 Task: Learn more about a sales navigator core.
Action: Mouse moved to (550, 315)
Screenshot: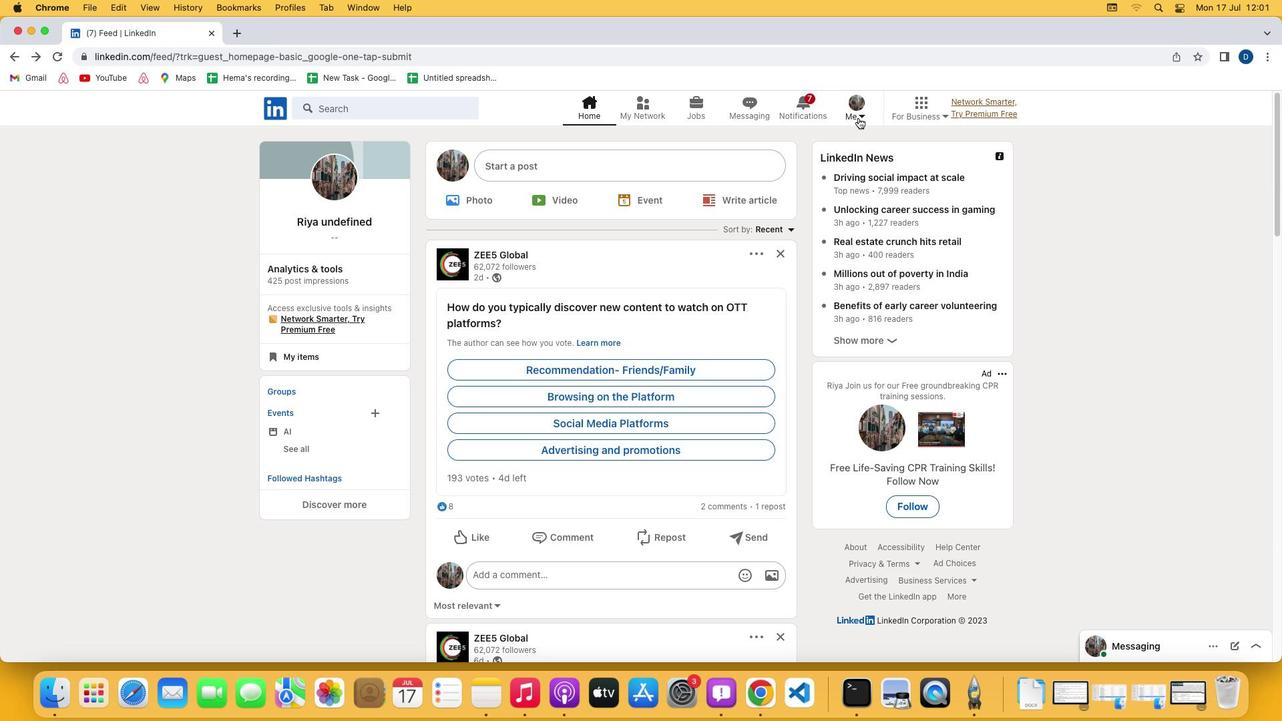 
Action: Mouse pressed left at (550, 315)
Screenshot: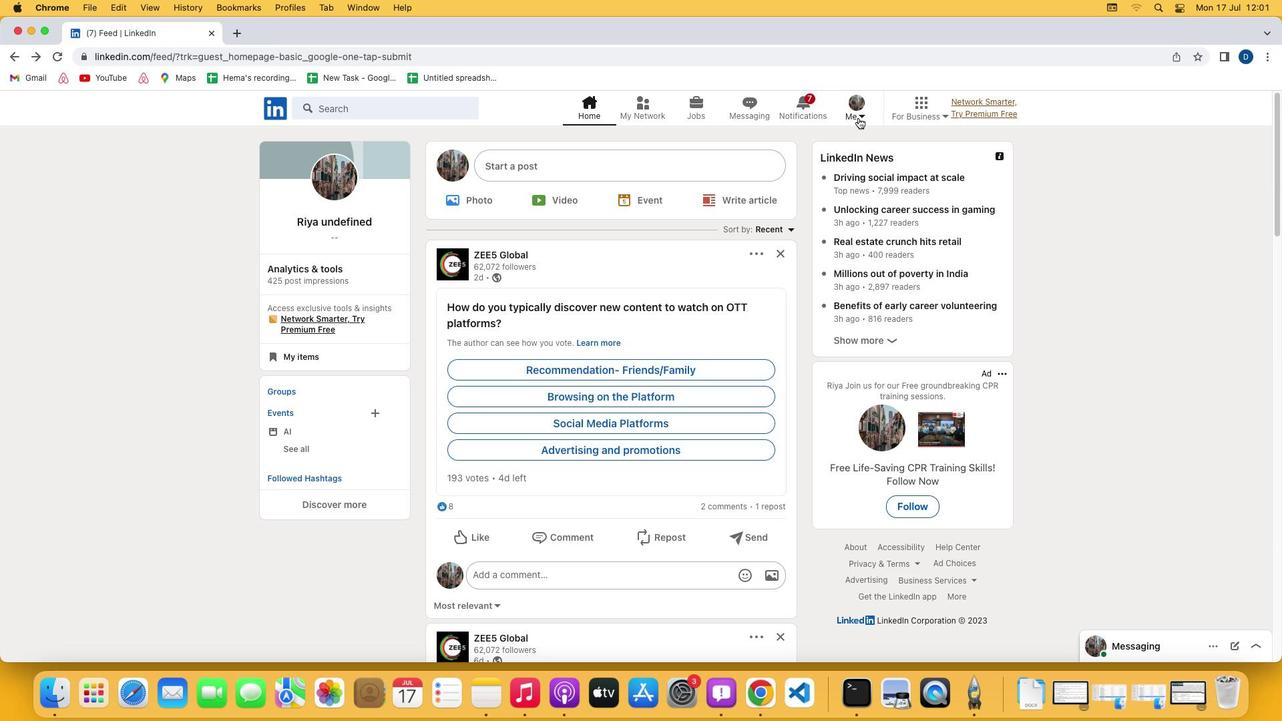 
Action: Mouse moved to (549, 313)
Screenshot: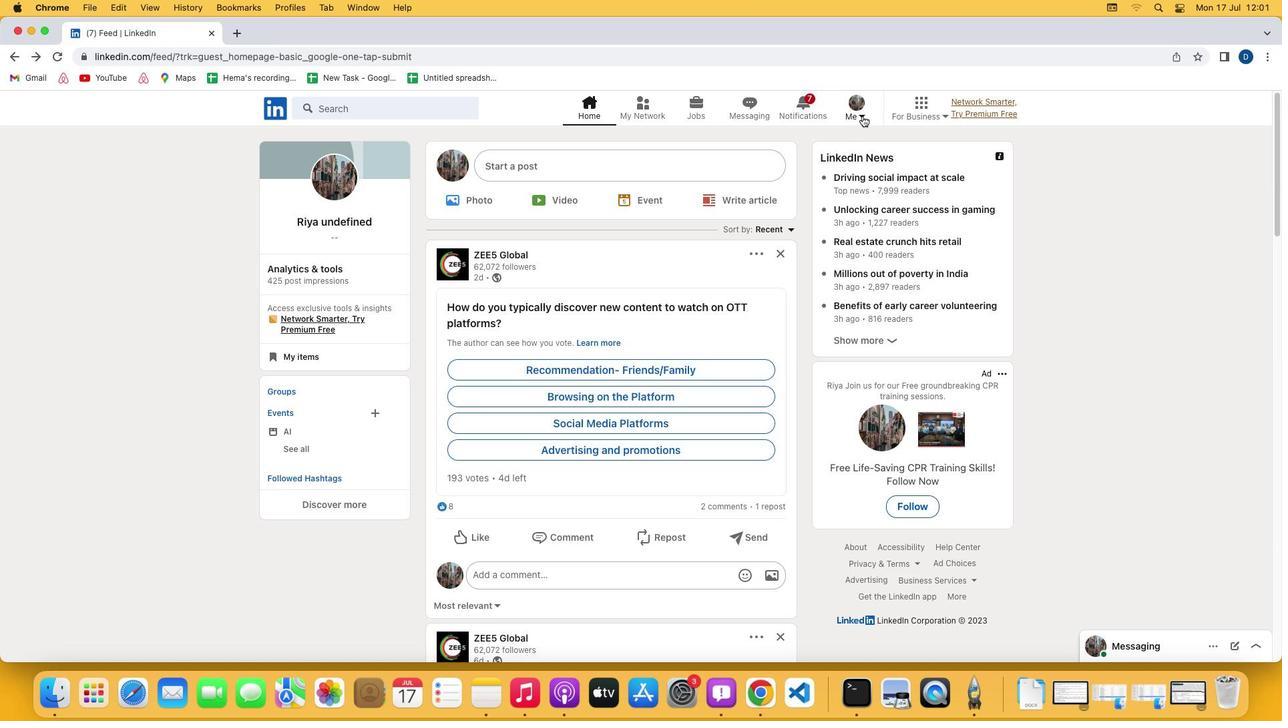 
Action: Mouse pressed left at (549, 313)
Screenshot: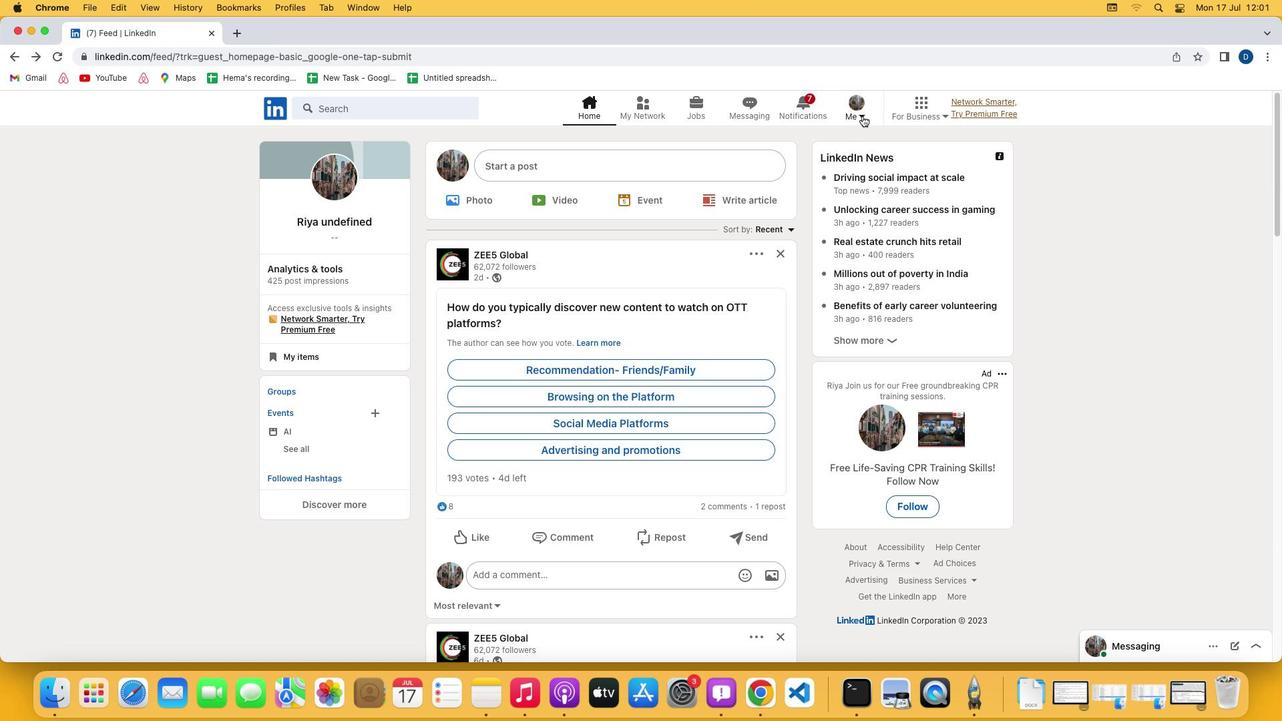 
Action: Mouse moved to (596, 378)
Screenshot: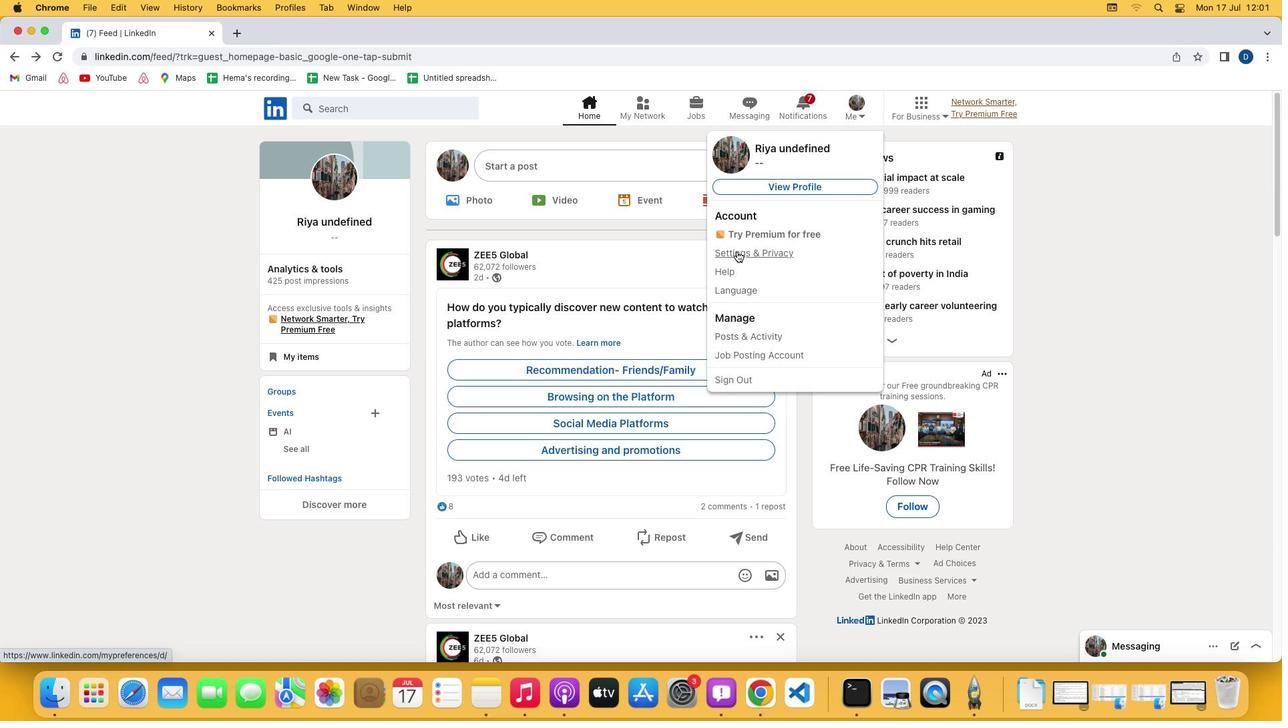 
Action: Mouse pressed left at (596, 378)
Screenshot: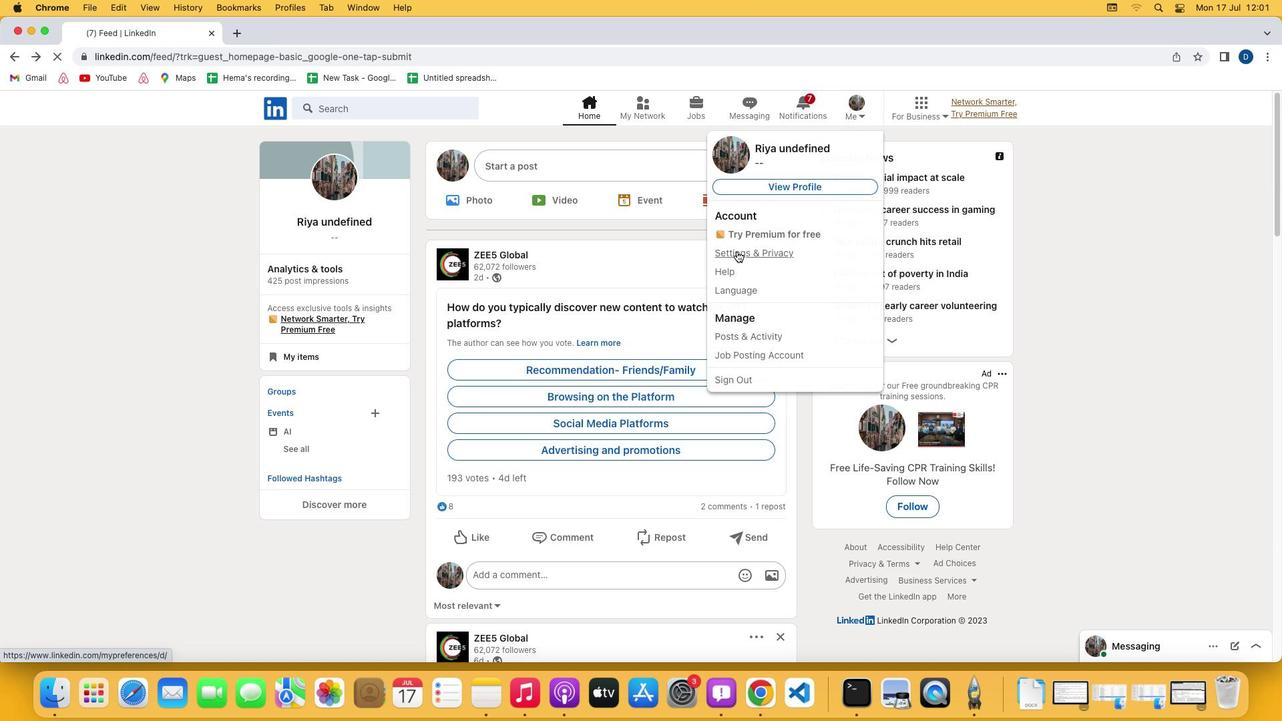 
Action: Mouse moved to (635, 451)
Screenshot: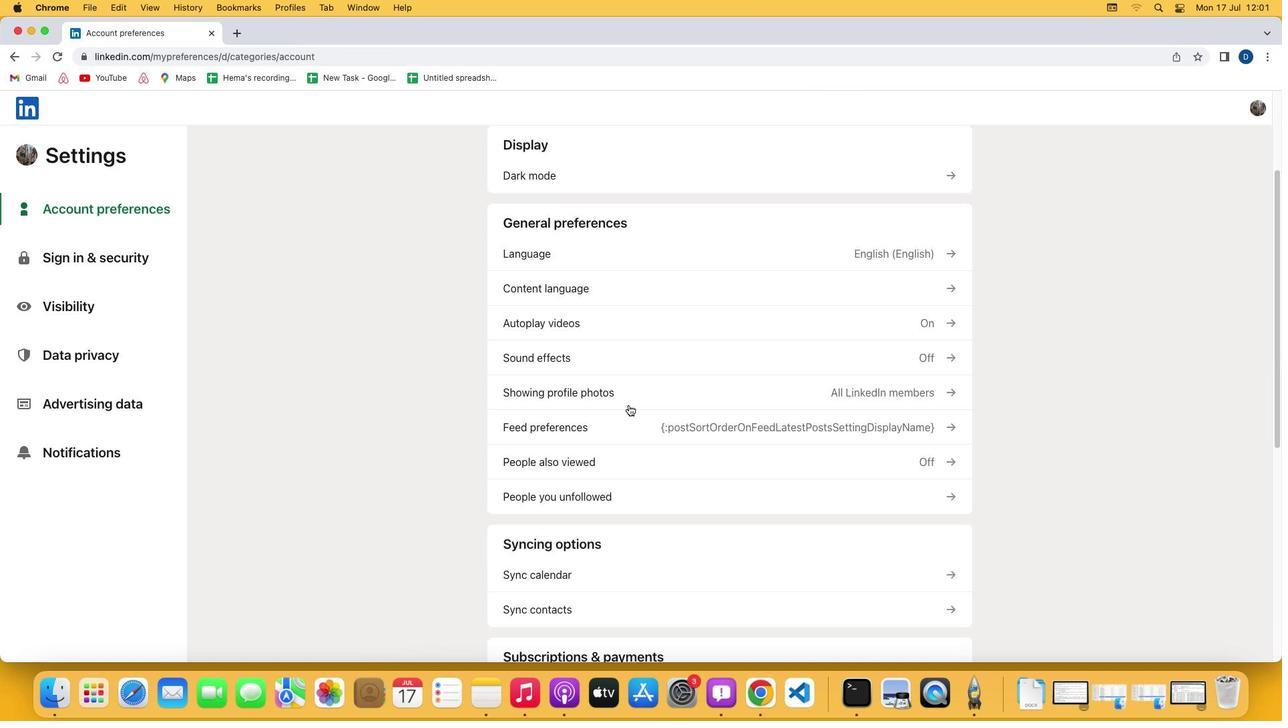 
Action: Mouse scrolled (635, 451) with delta (867, 258)
Screenshot: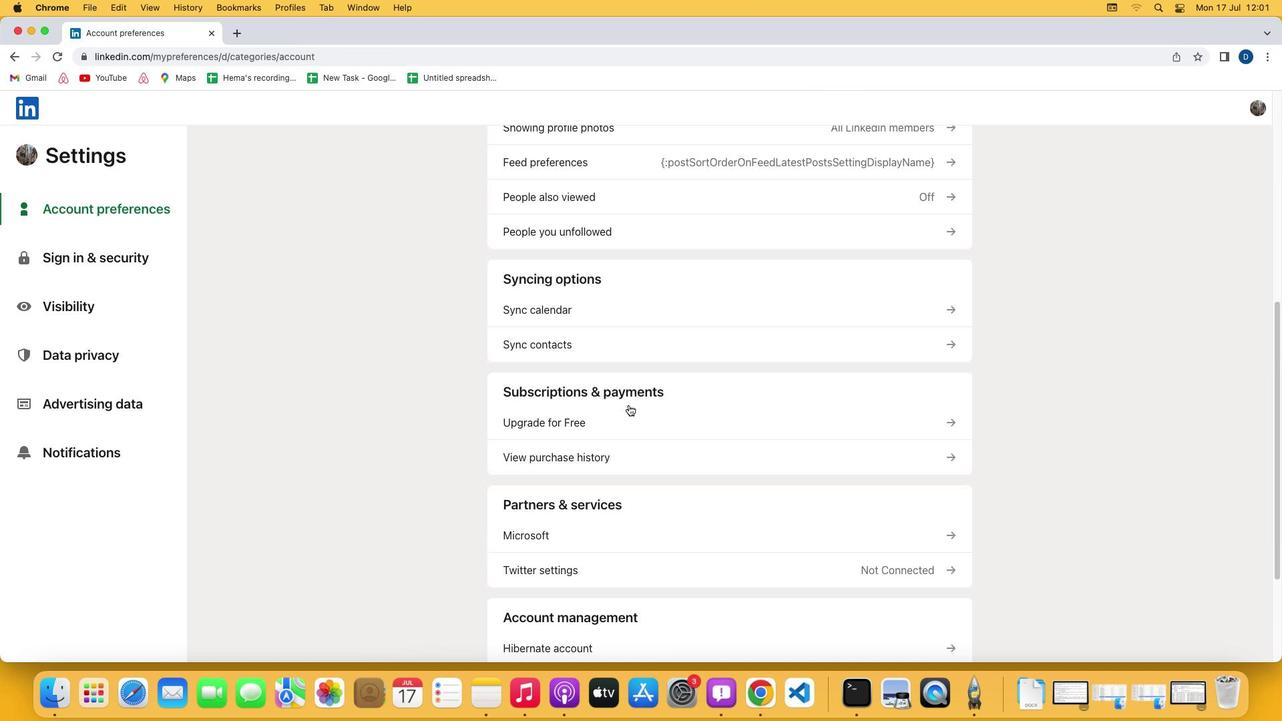 
Action: Mouse scrolled (635, 451) with delta (867, 258)
Screenshot: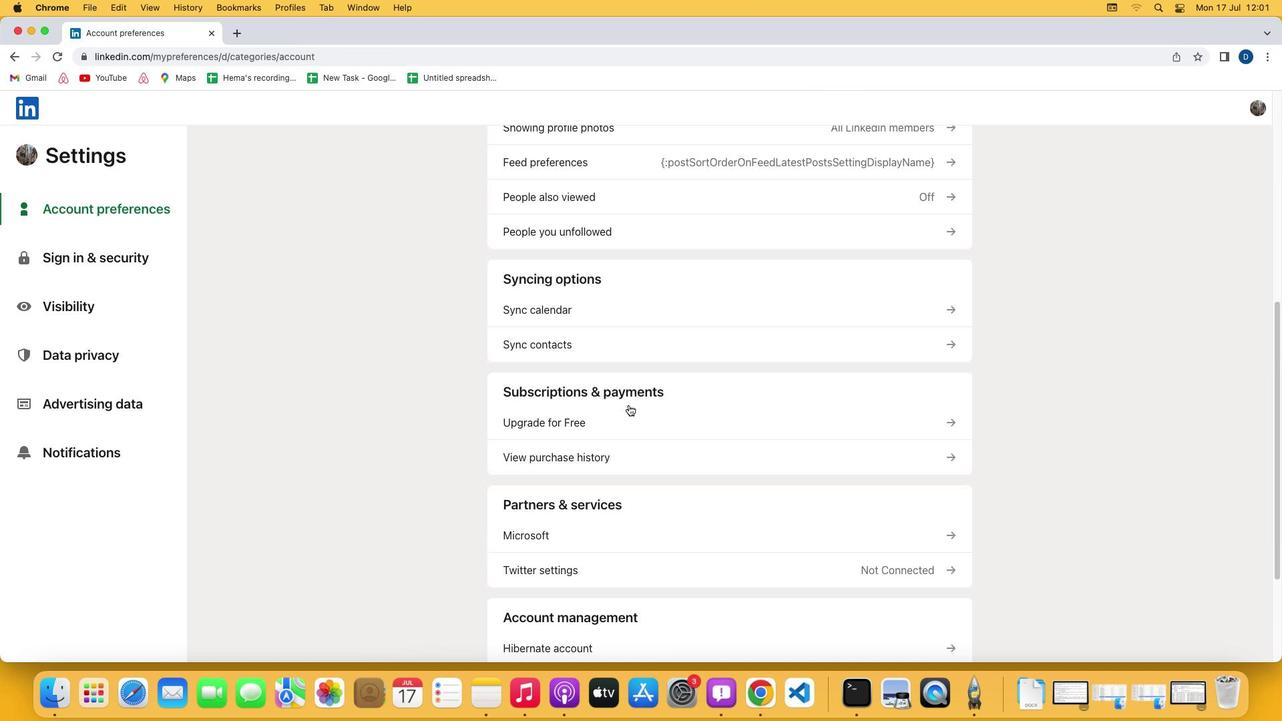 
Action: Mouse moved to (635, 452)
Screenshot: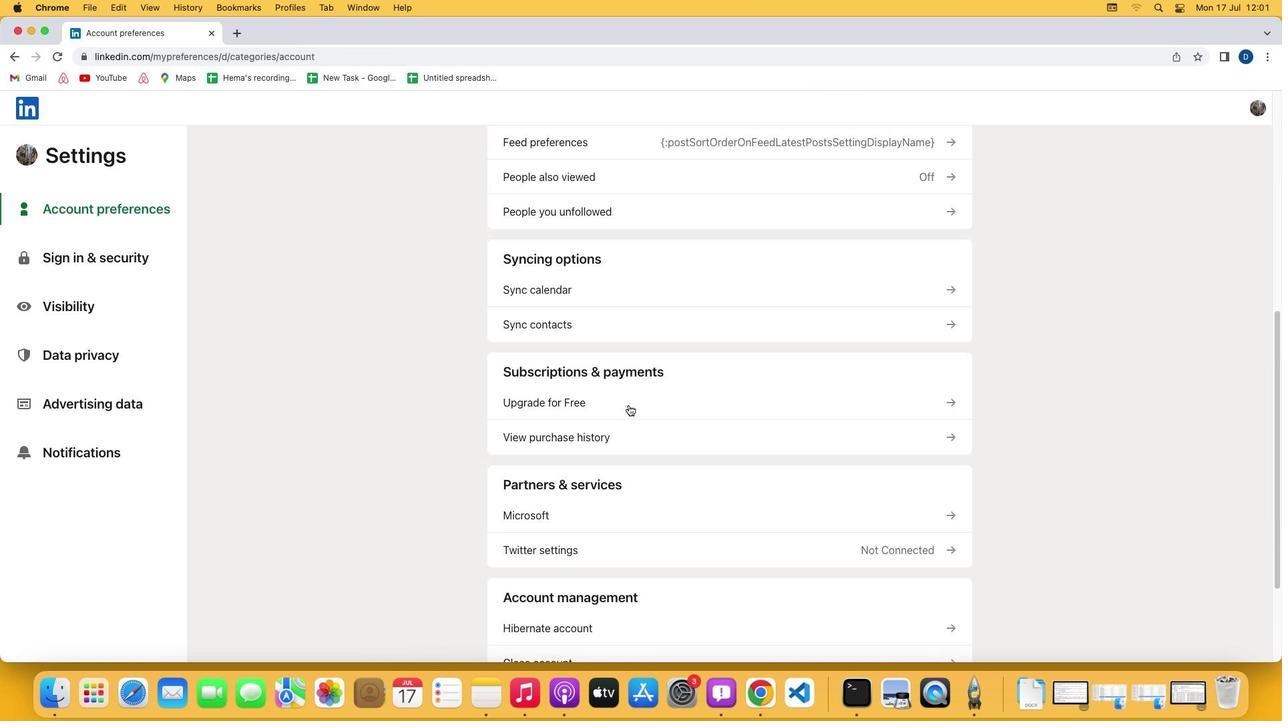 
Action: Mouse scrolled (635, 452) with delta (867, 257)
Screenshot: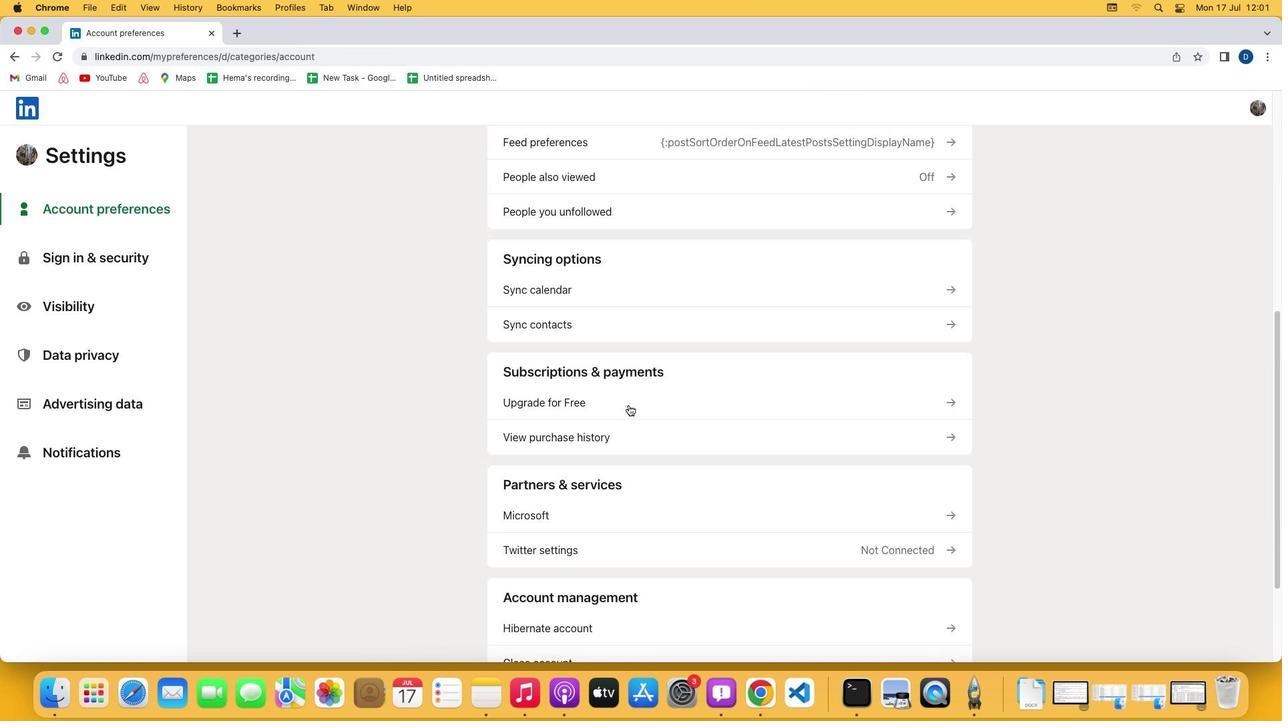 
Action: Mouse scrolled (635, 452) with delta (867, 257)
Screenshot: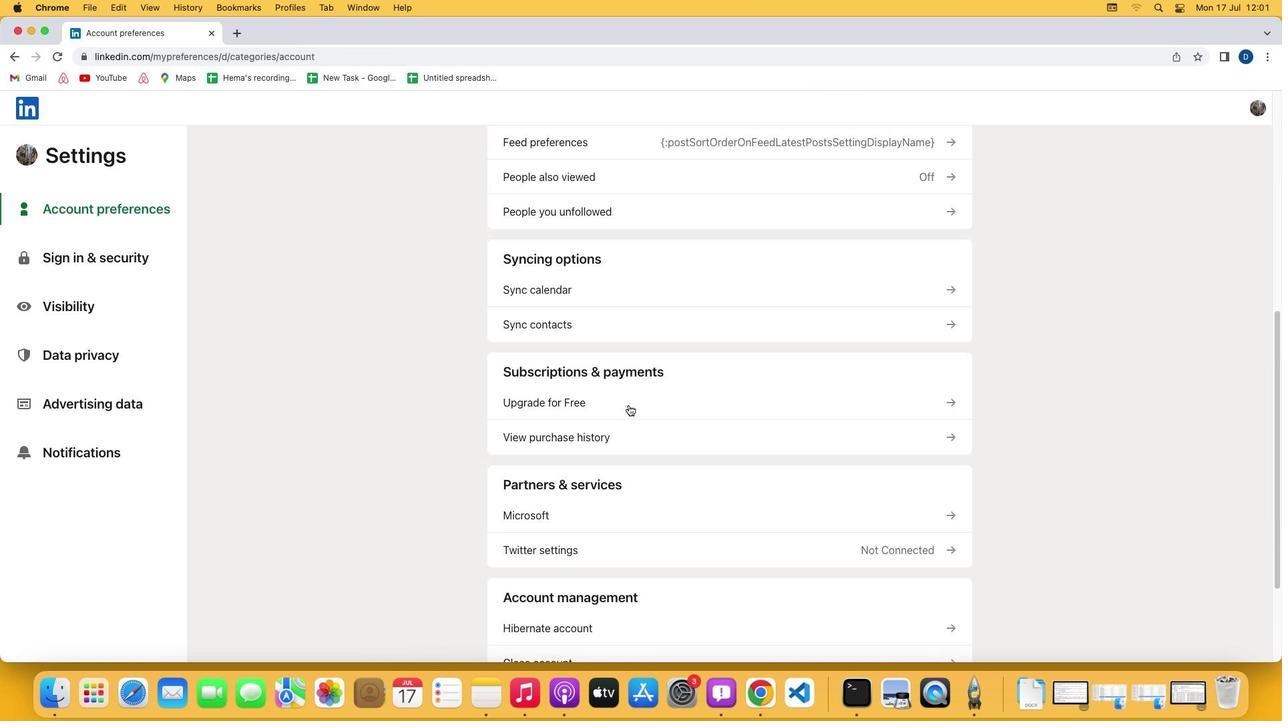 
Action: Mouse scrolled (635, 452) with delta (867, 257)
Screenshot: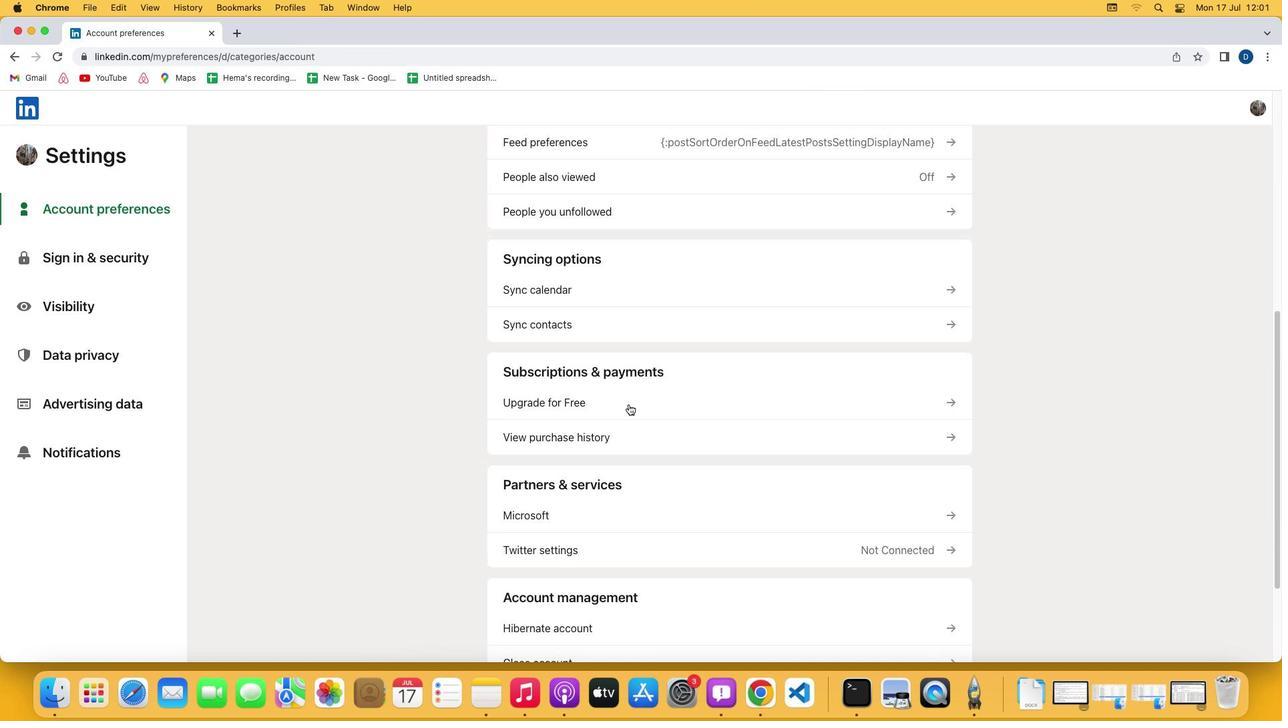 
Action: Mouse moved to (638, 450)
Screenshot: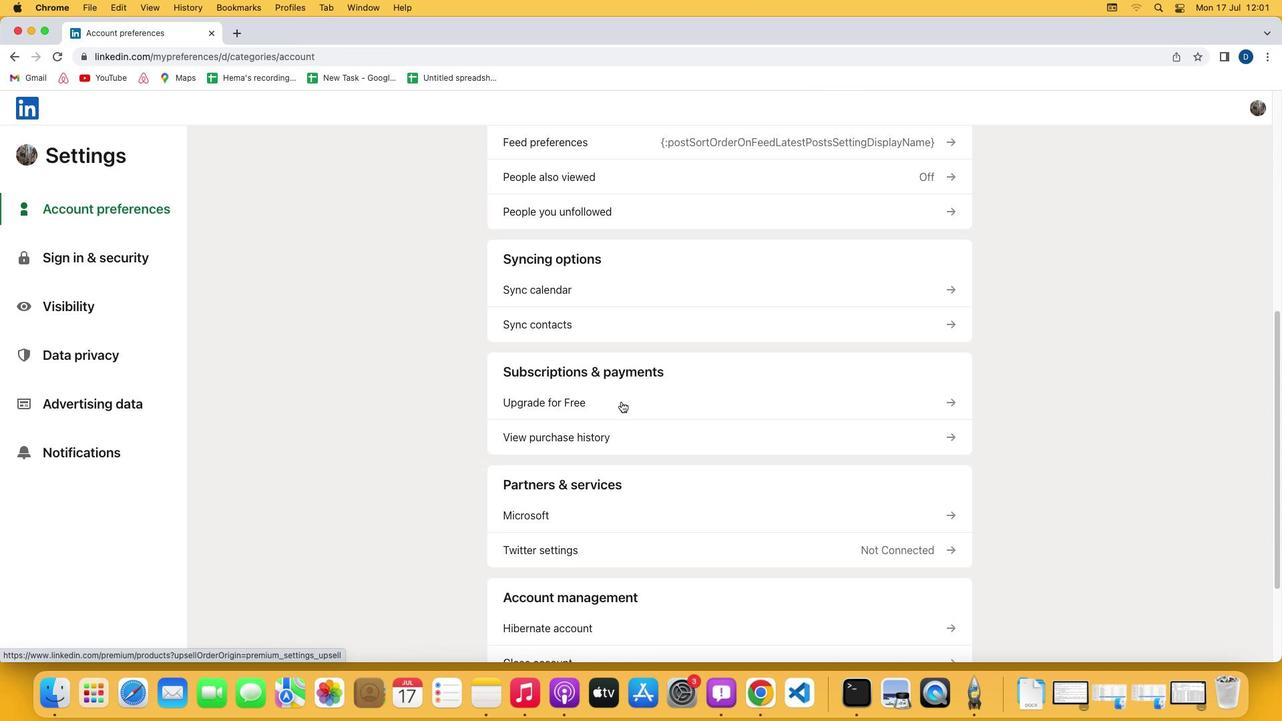 
Action: Mouse pressed left at (638, 450)
Screenshot: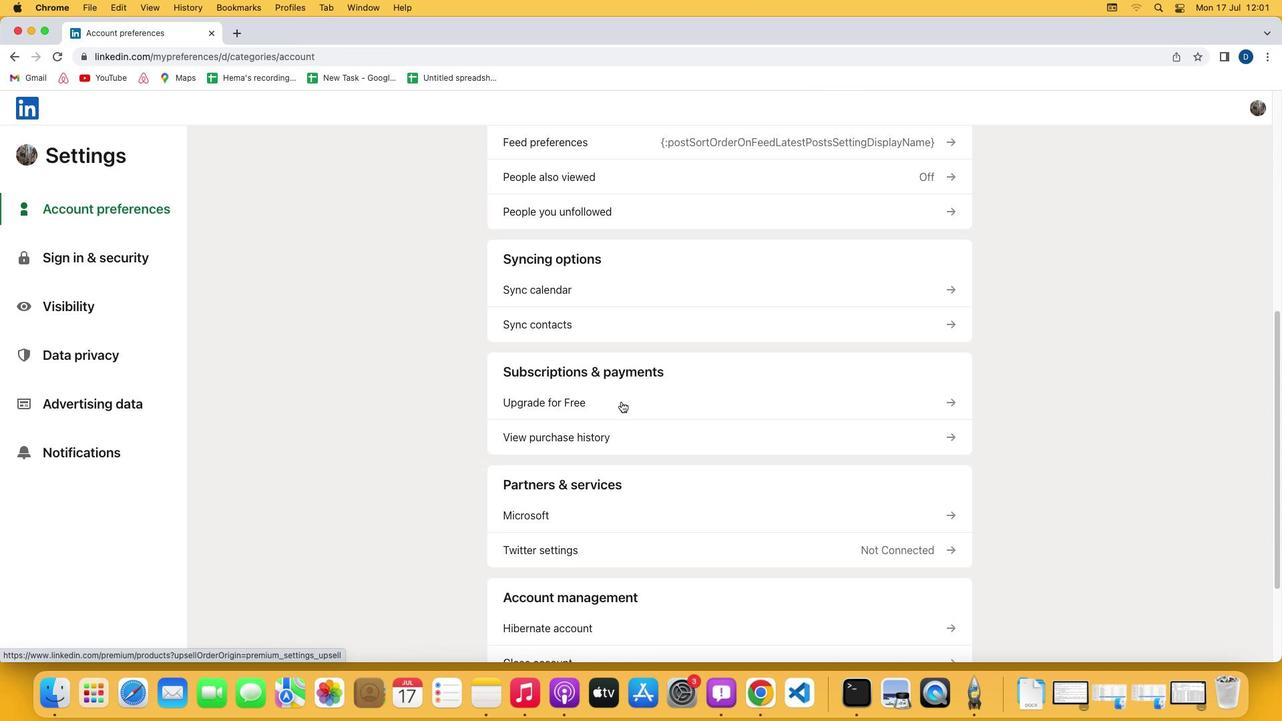 
Action: Mouse moved to (673, 445)
Screenshot: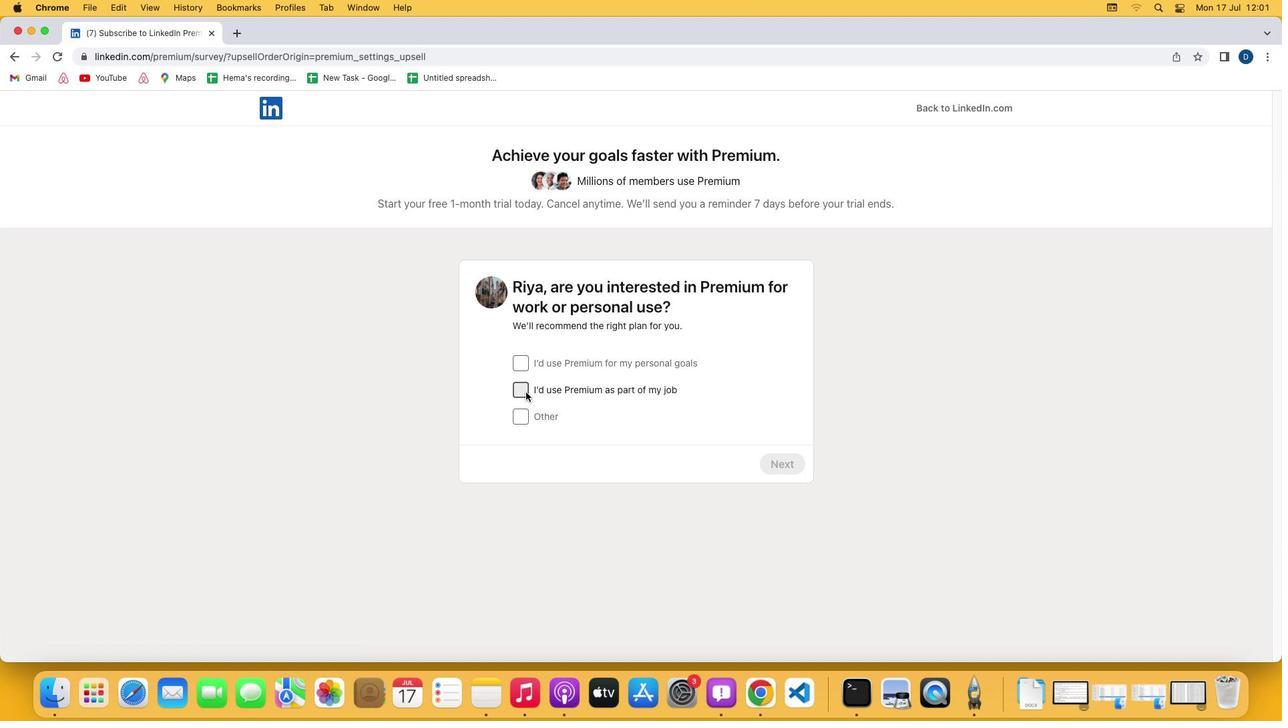 
Action: Mouse pressed left at (673, 445)
Screenshot: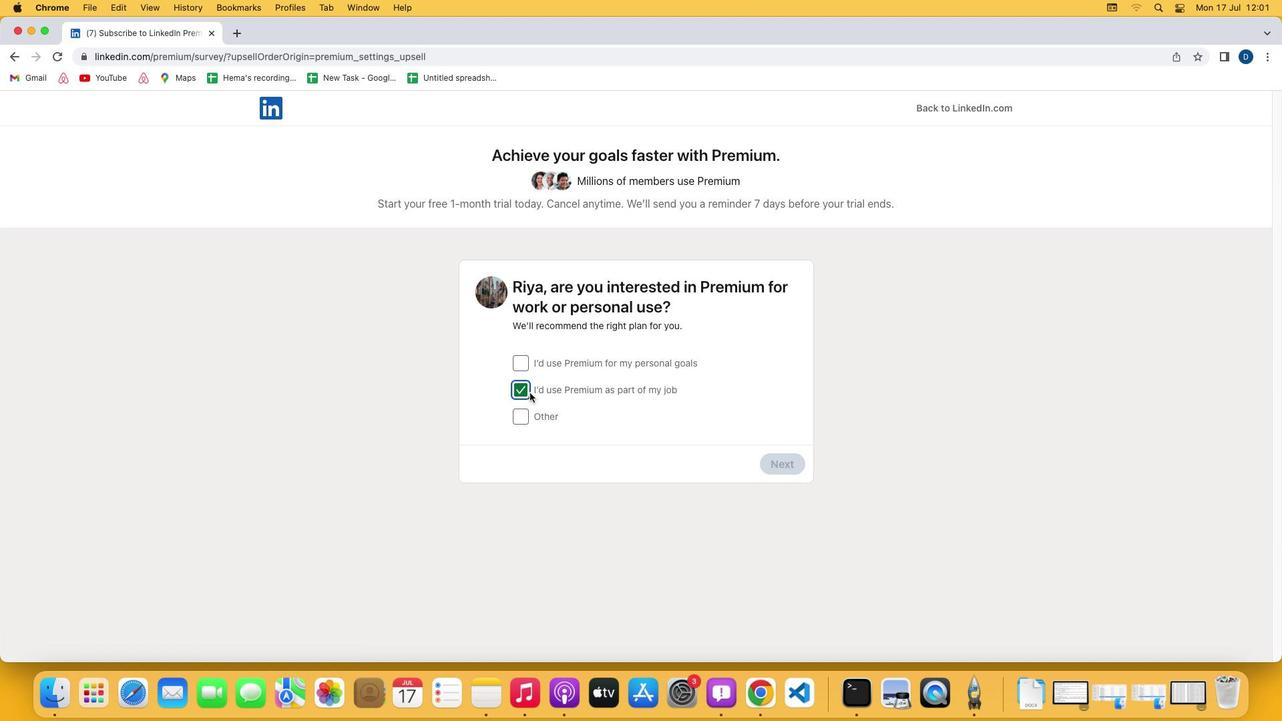 
Action: Mouse moved to (584, 478)
Screenshot: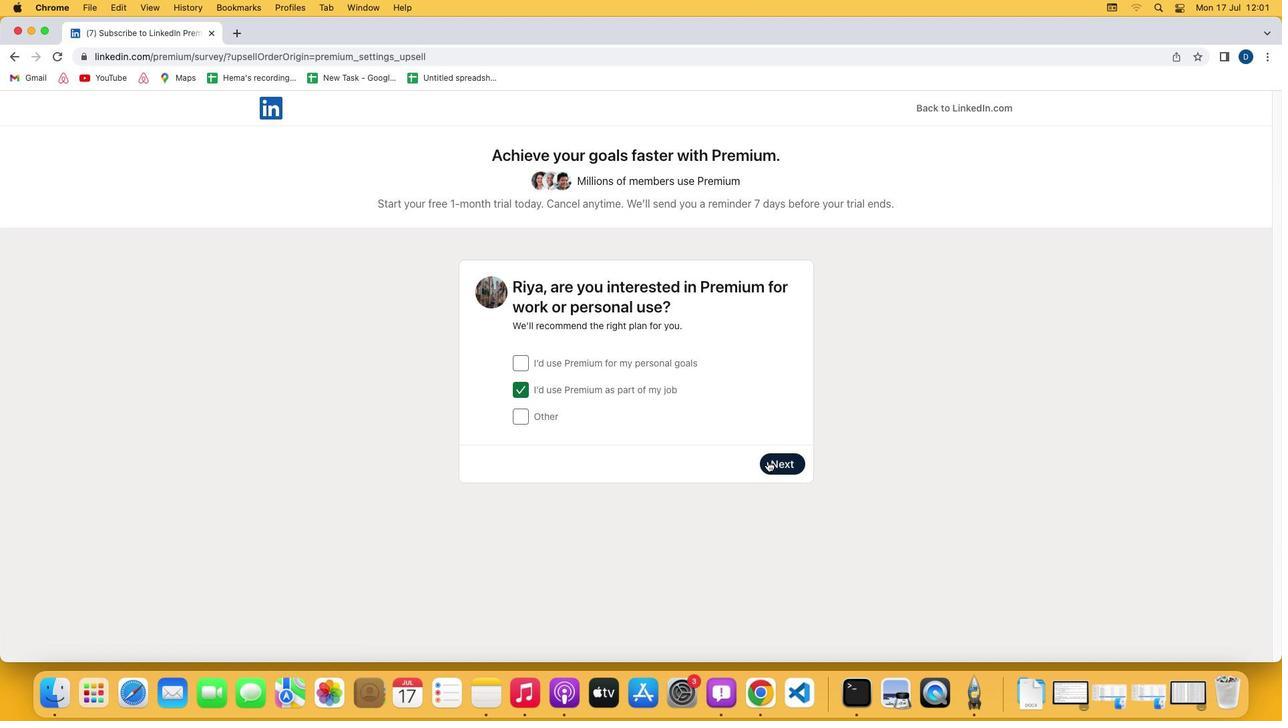 
Action: Mouse pressed left at (584, 478)
Screenshot: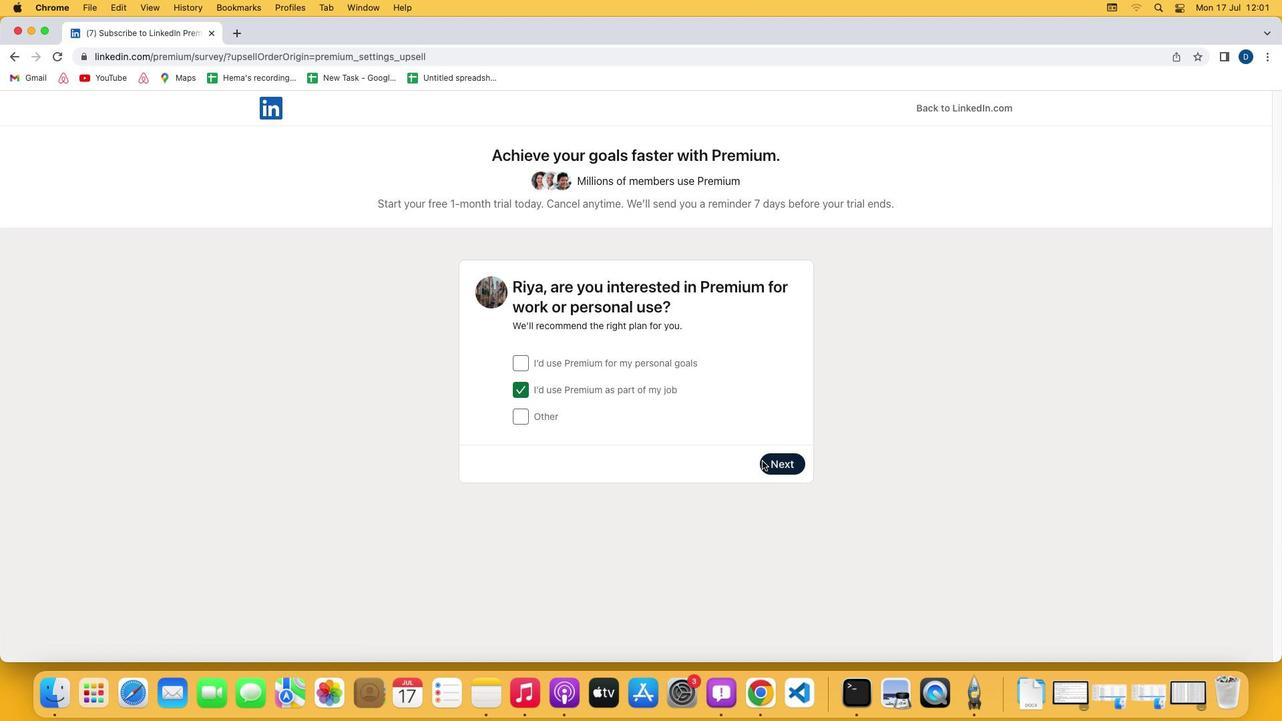 
Action: Mouse moved to (580, 514)
Screenshot: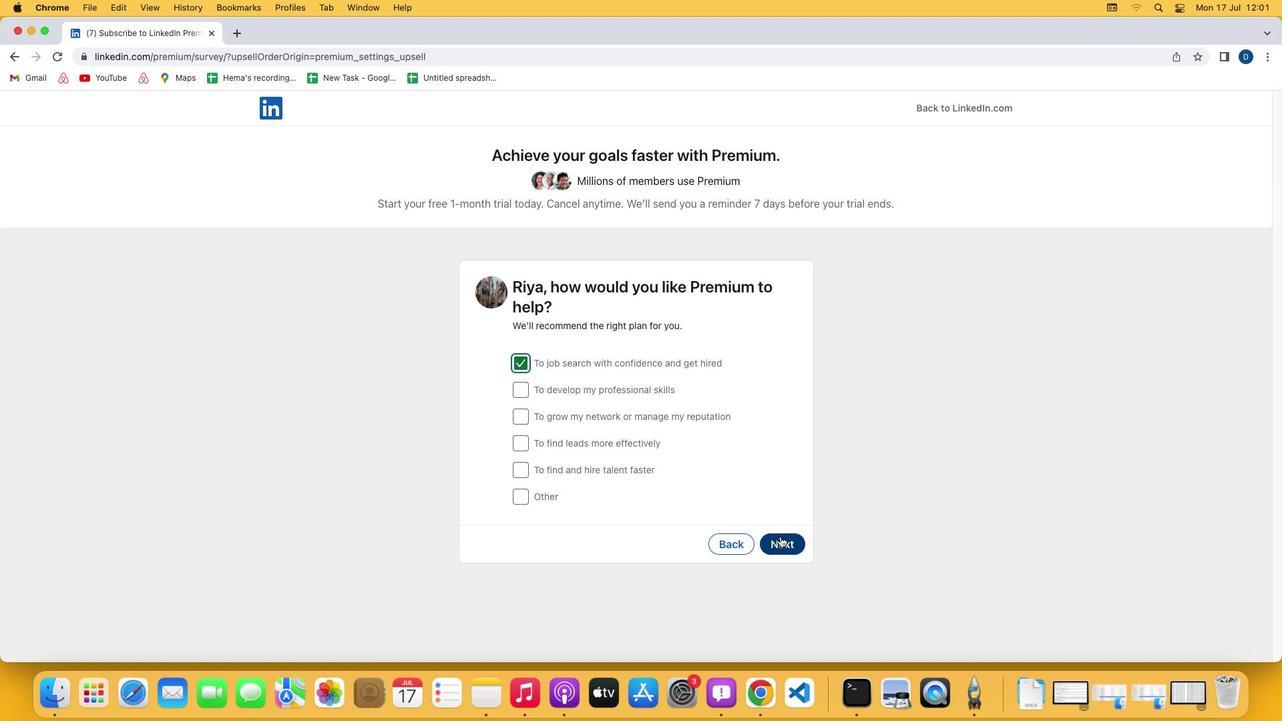
Action: Mouse pressed left at (580, 514)
Screenshot: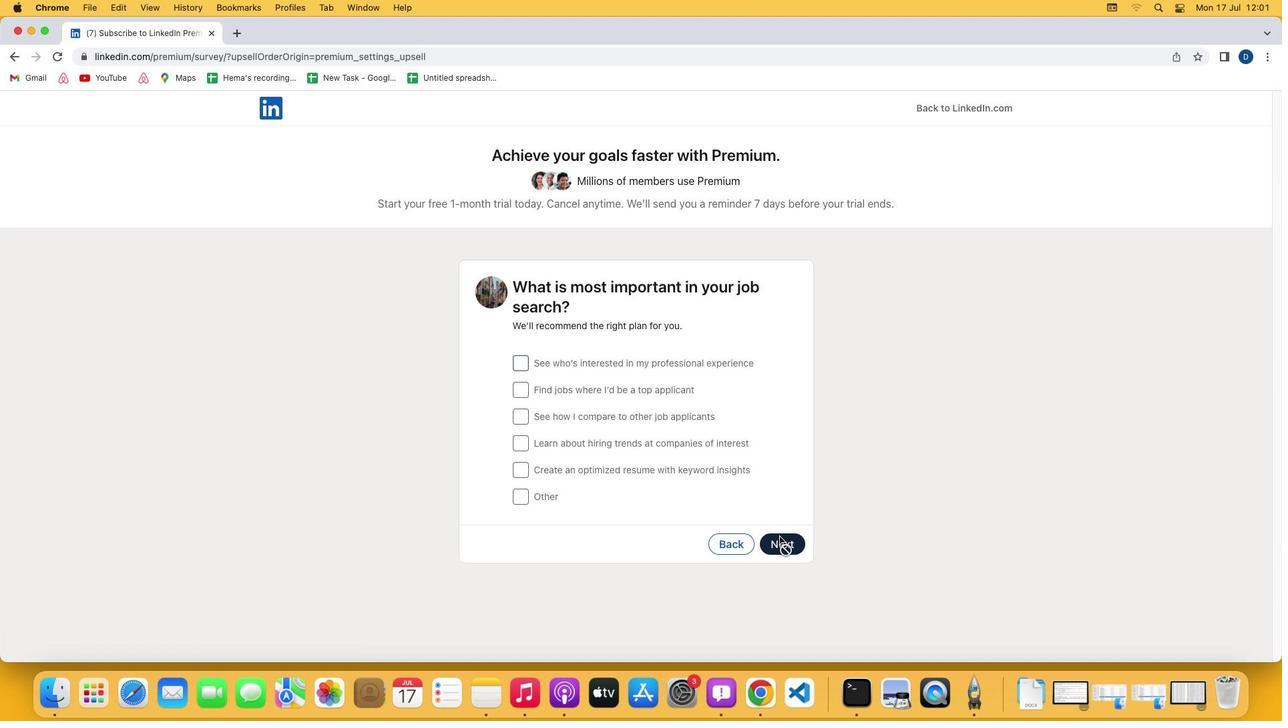 
Action: Mouse moved to (675, 482)
Screenshot: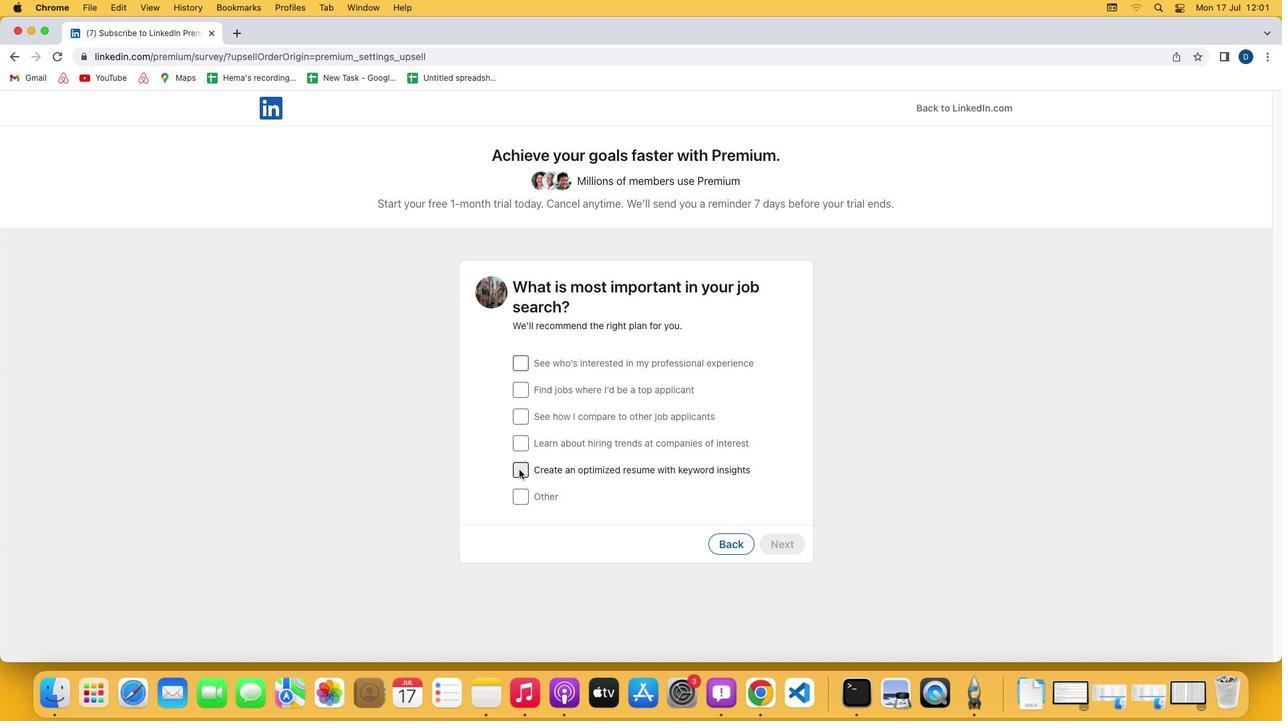
Action: Mouse pressed left at (675, 482)
Screenshot: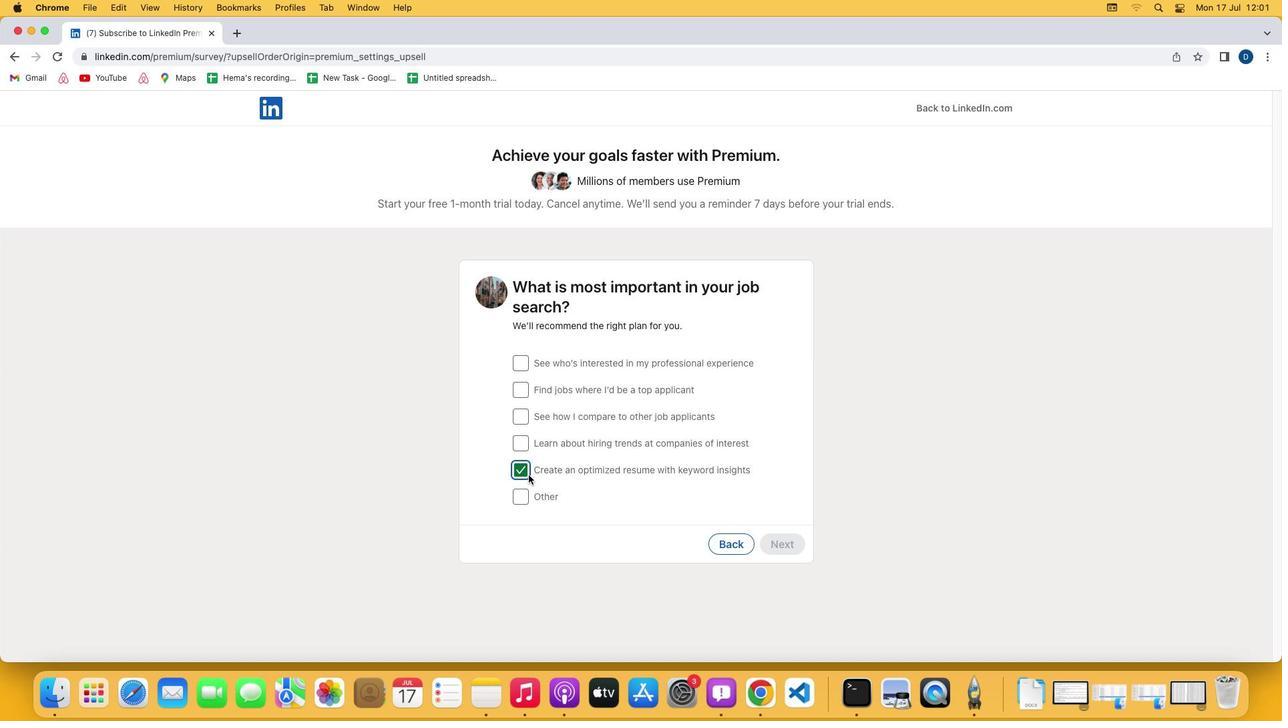 
Action: Mouse moved to (576, 521)
Screenshot: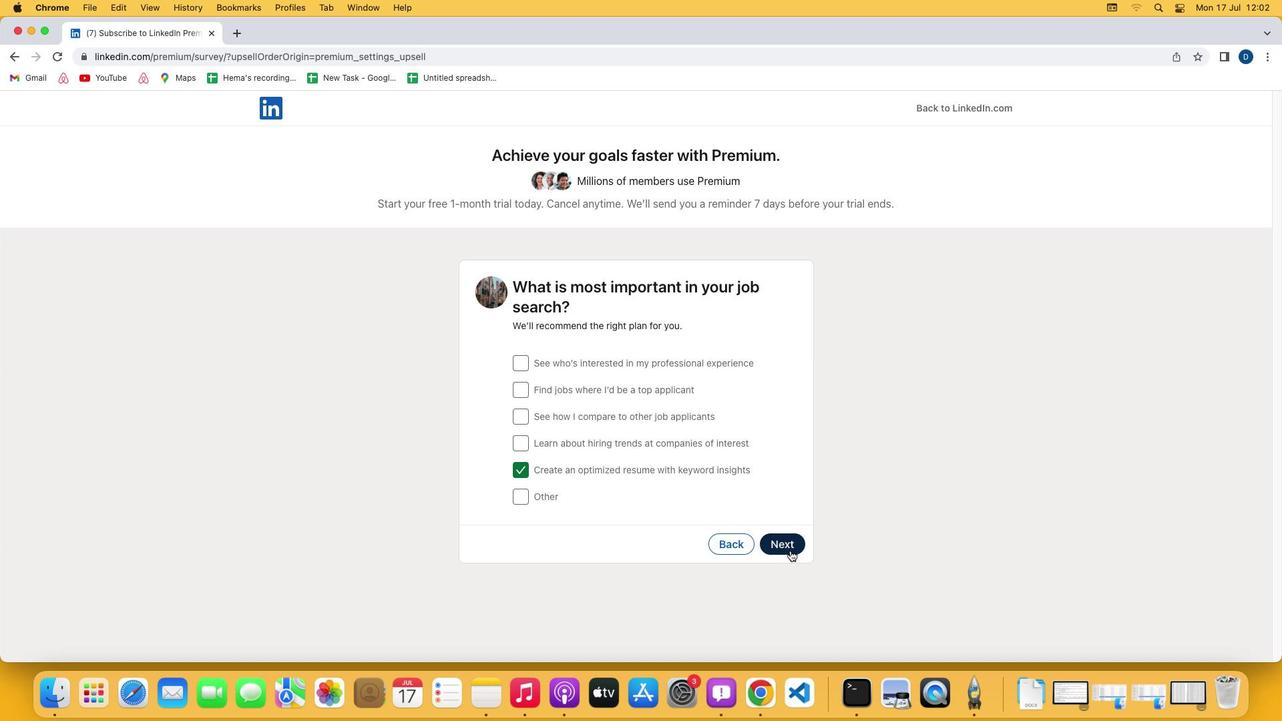 
Action: Mouse pressed left at (576, 521)
Screenshot: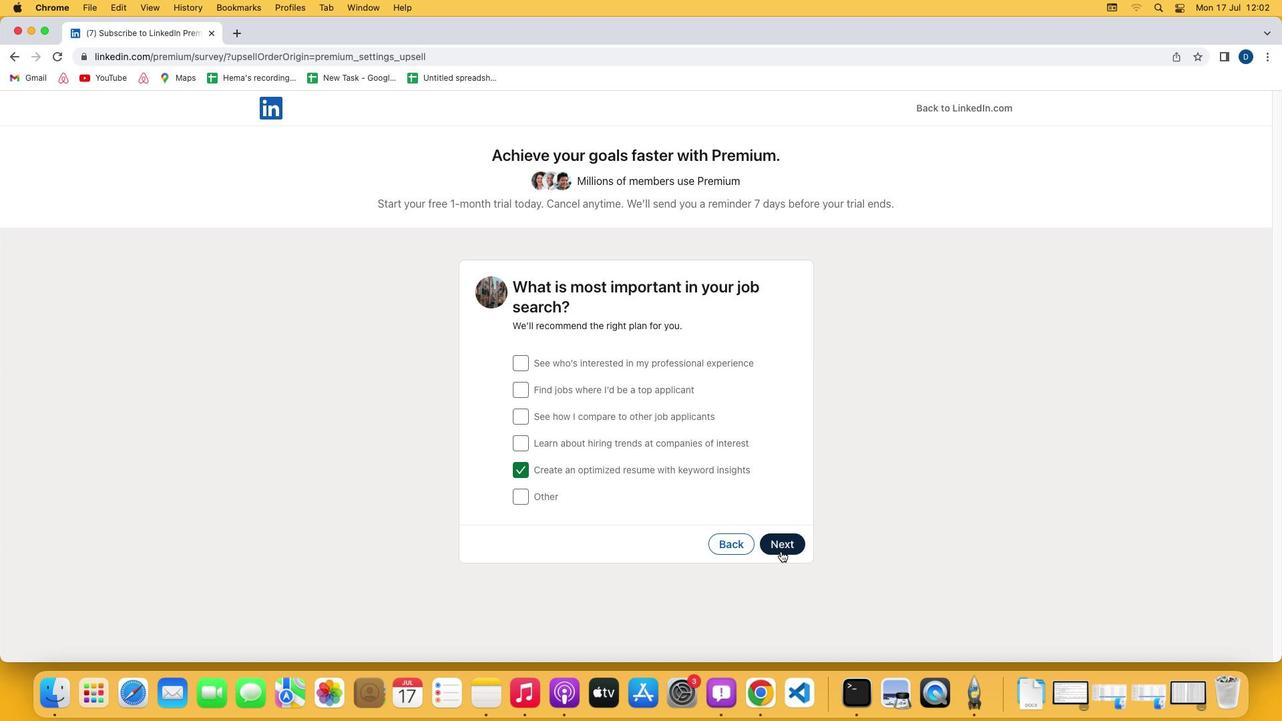 
Action: Mouse moved to (635, 500)
Screenshot: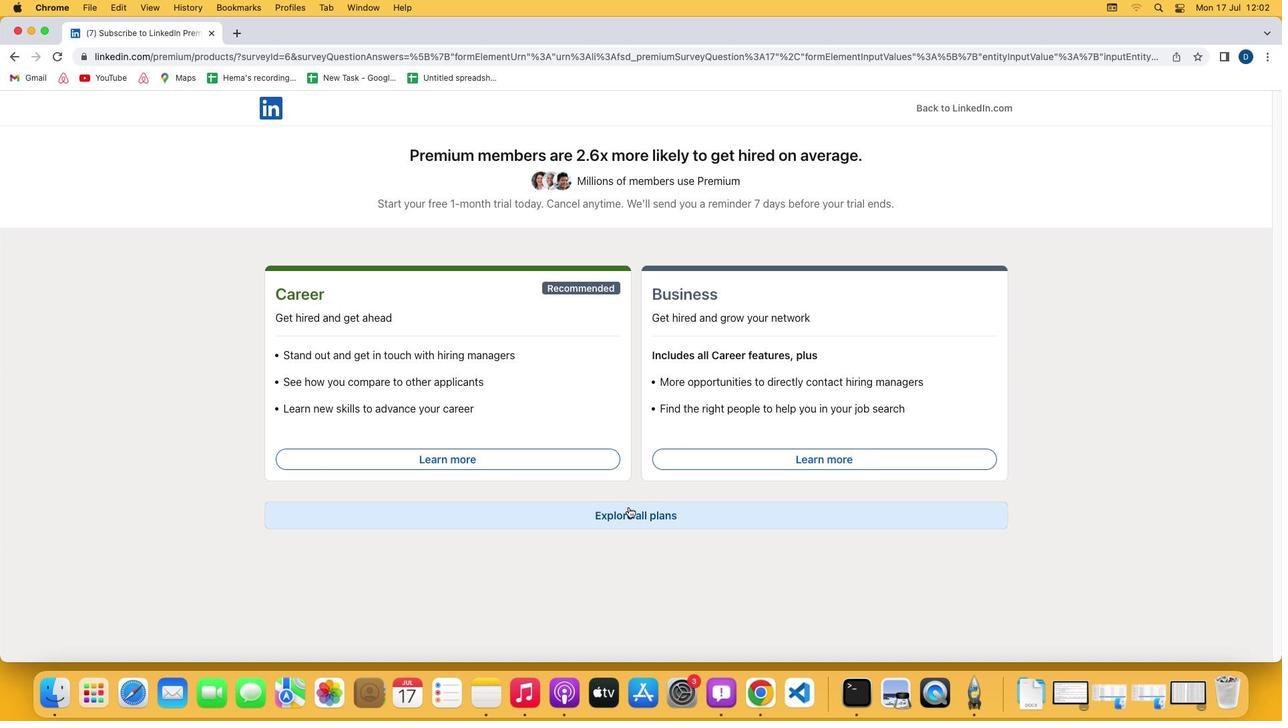 
Action: Mouse pressed left at (635, 500)
Screenshot: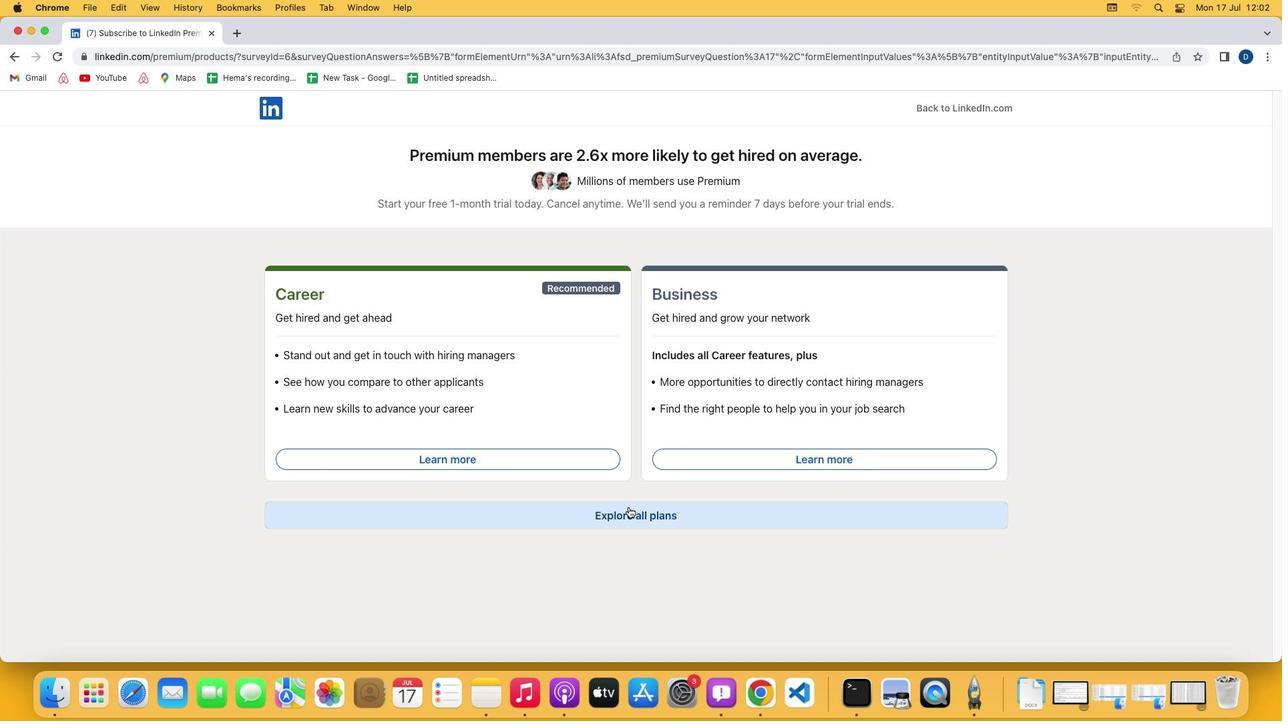 
Action: Mouse moved to (595, 520)
Screenshot: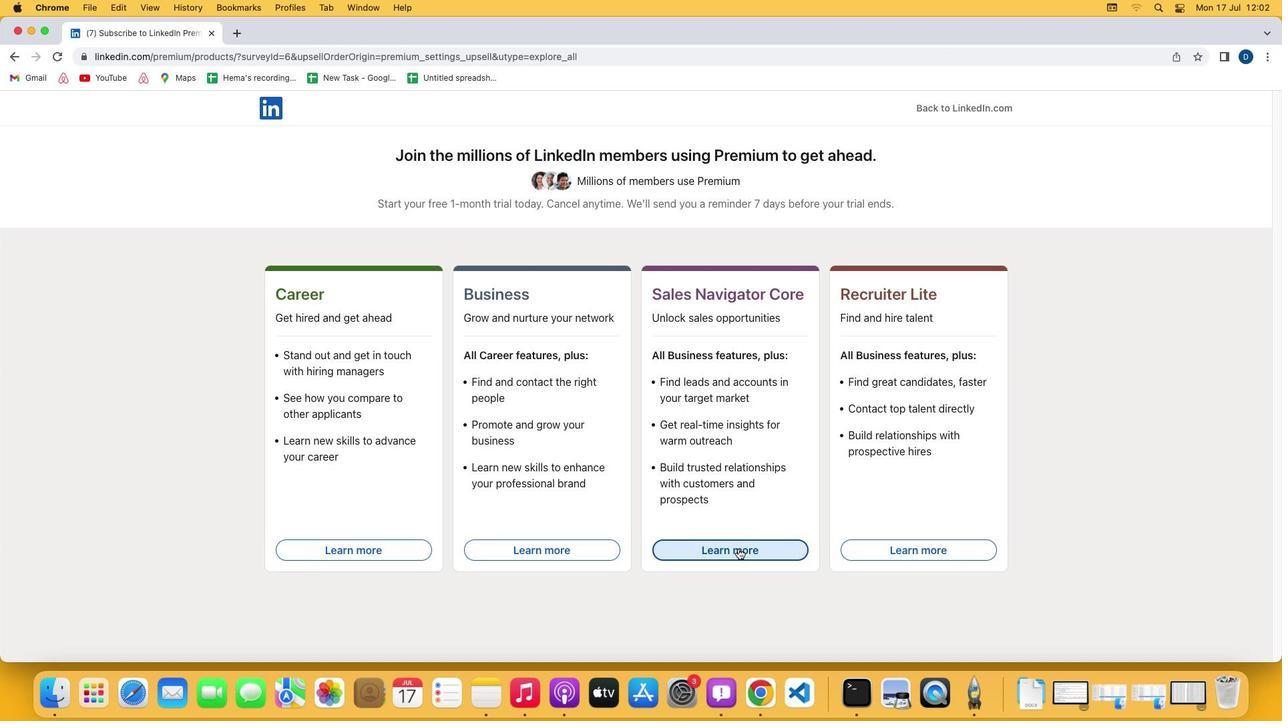
Action: Mouse pressed left at (595, 520)
Screenshot: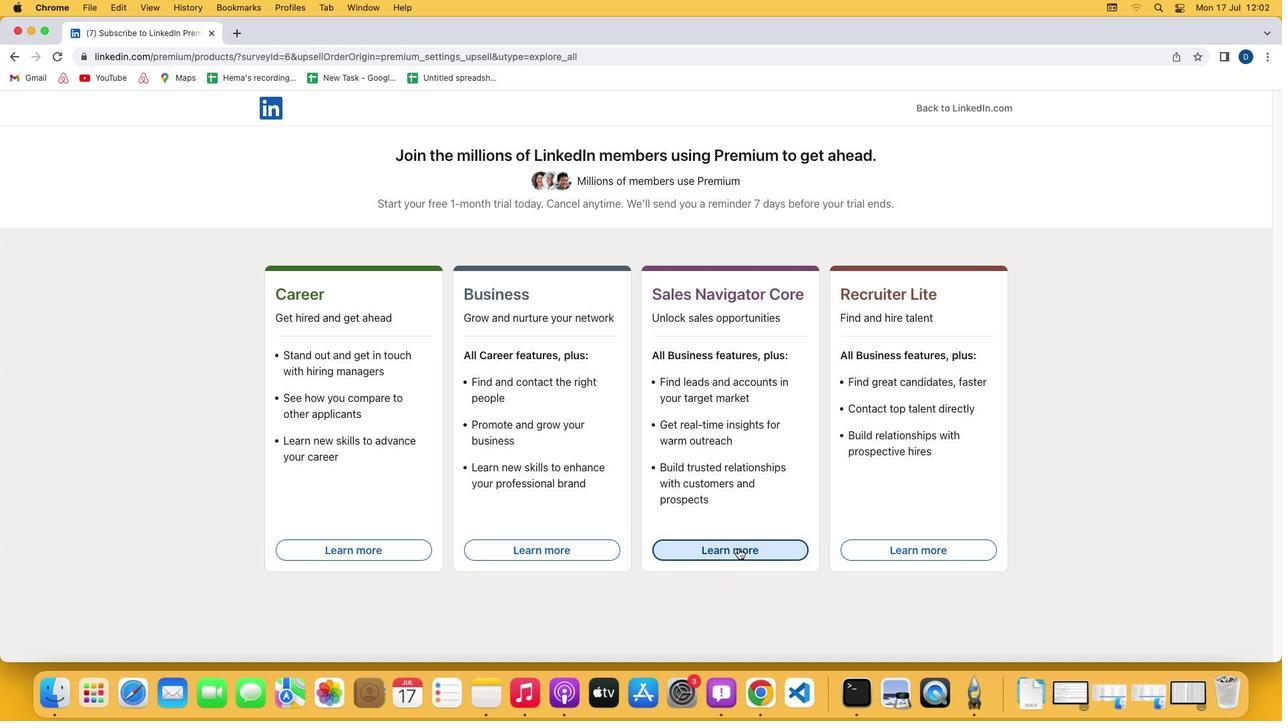 
Action: Mouse moved to (596, 520)
Screenshot: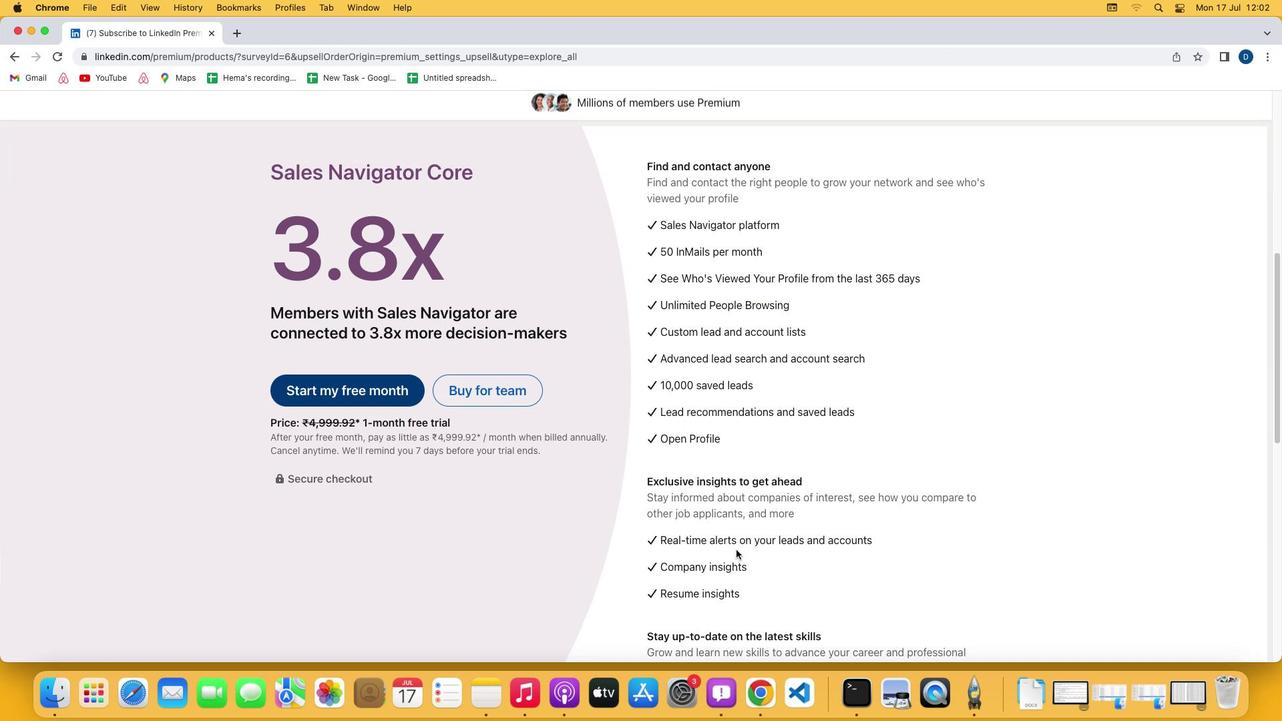 
